 Task: Look at the information provided about the terms of service of google docs.
Action: Mouse moved to (294, 74)
Screenshot: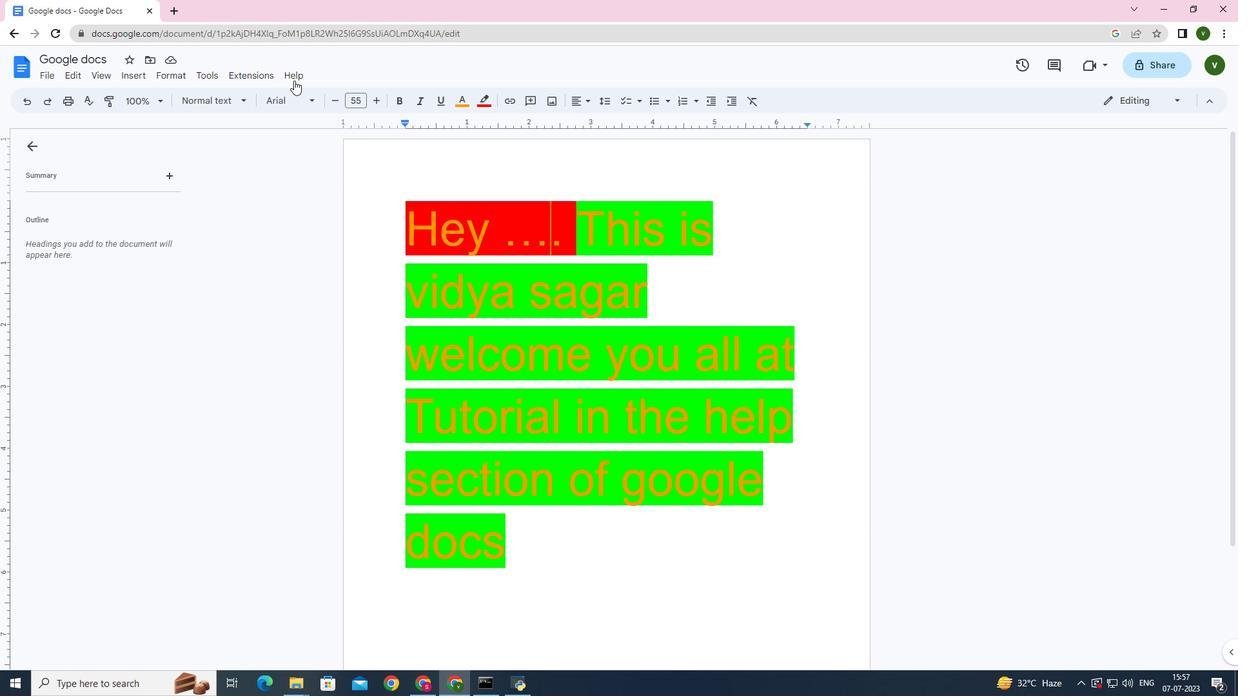 
Action: Mouse pressed left at (294, 74)
Screenshot: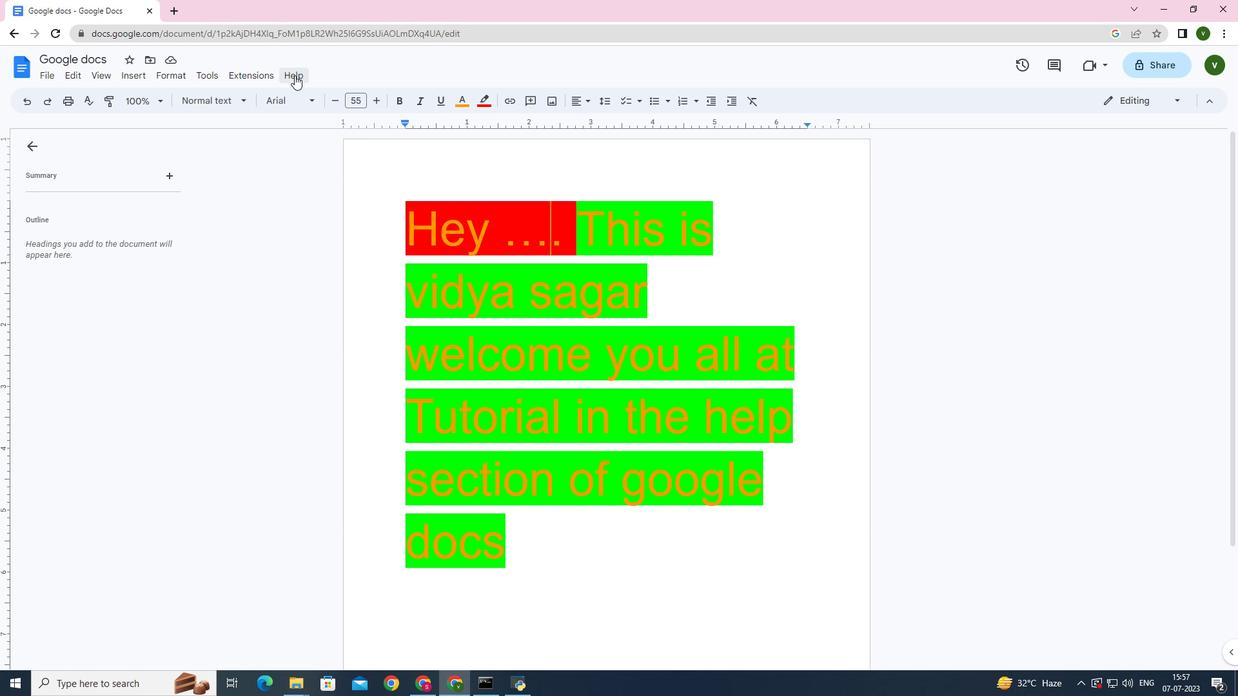 
Action: Mouse moved to (319, 286)
Screenshot: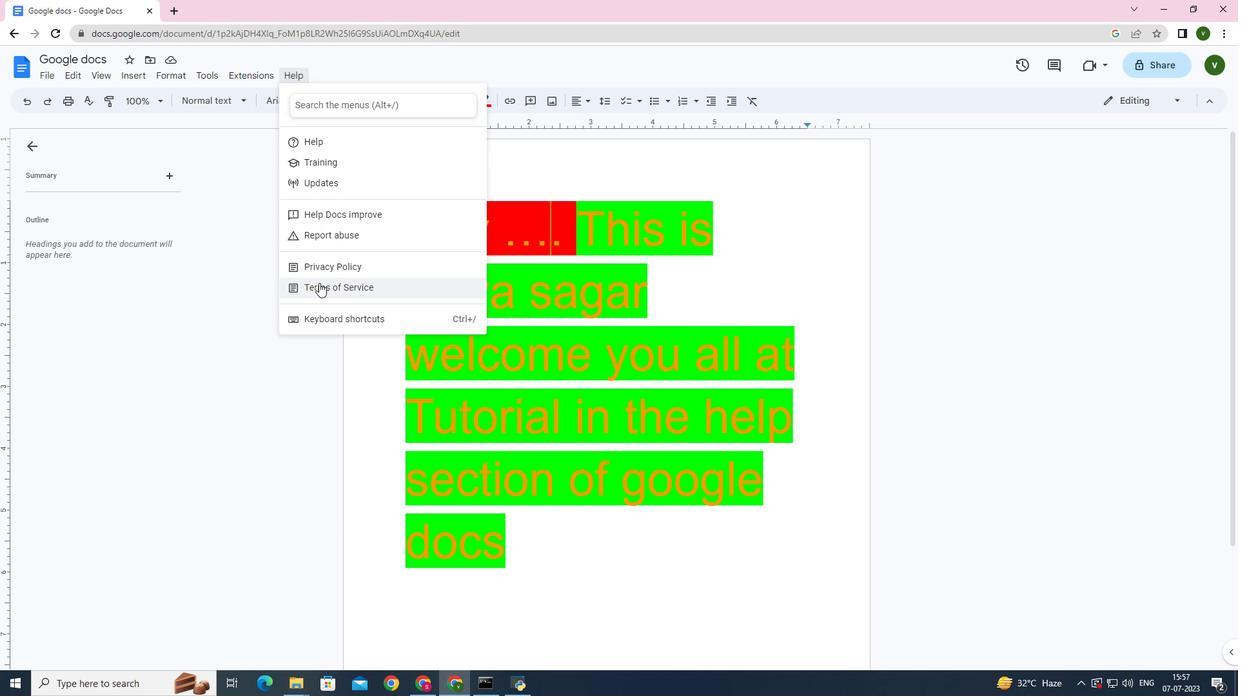 
Action: Mouse pressed left at (319, 286)
Screenshot: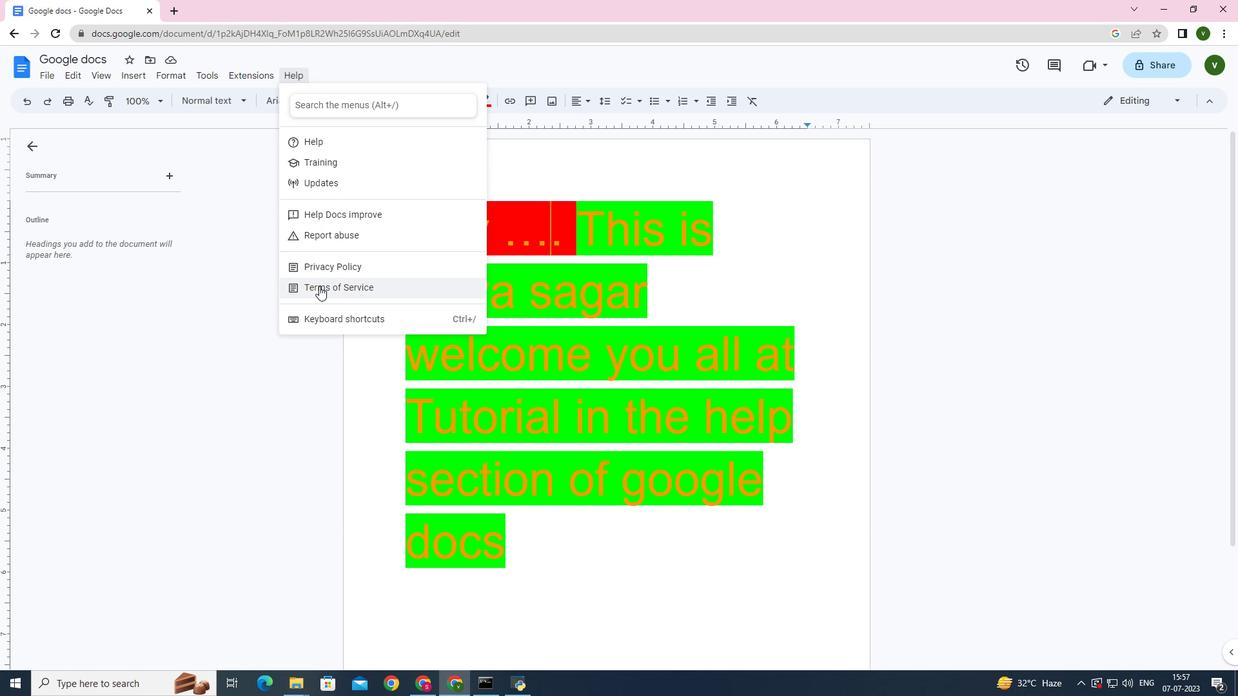 
